 Task: Check article "Using macros to update tickets".
Action: Mouse pressed left at (1113, 171)
Screenshot: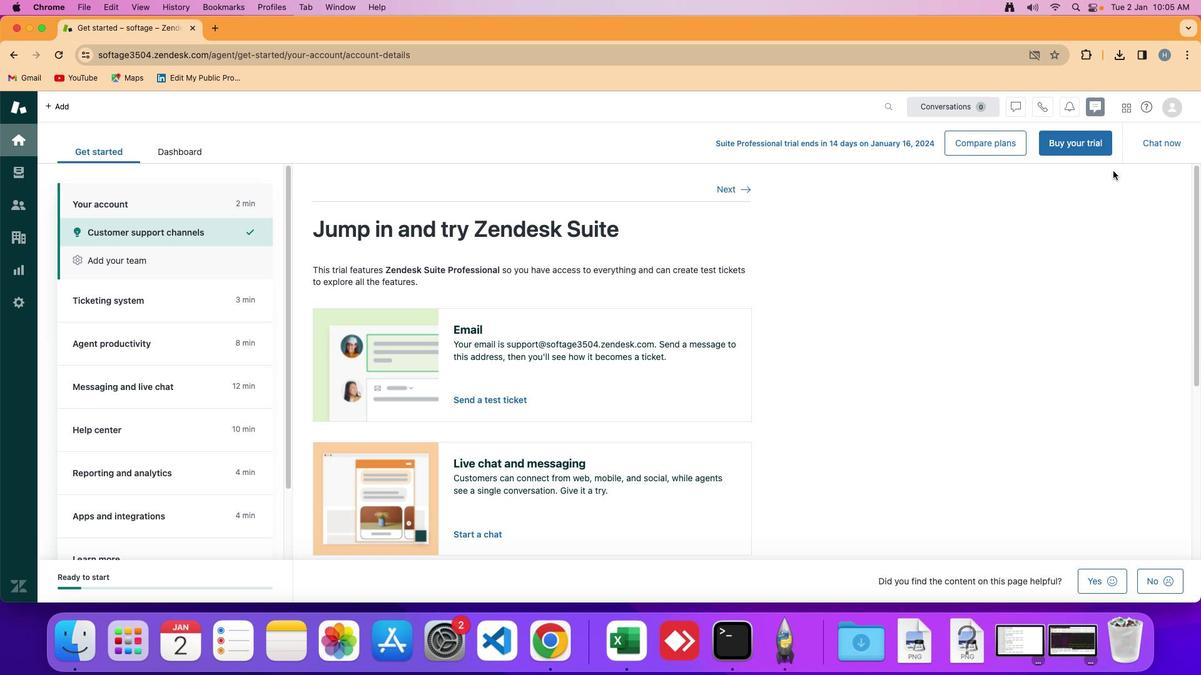 
Action: Mouse moved to (1147, 105)
Screenshot: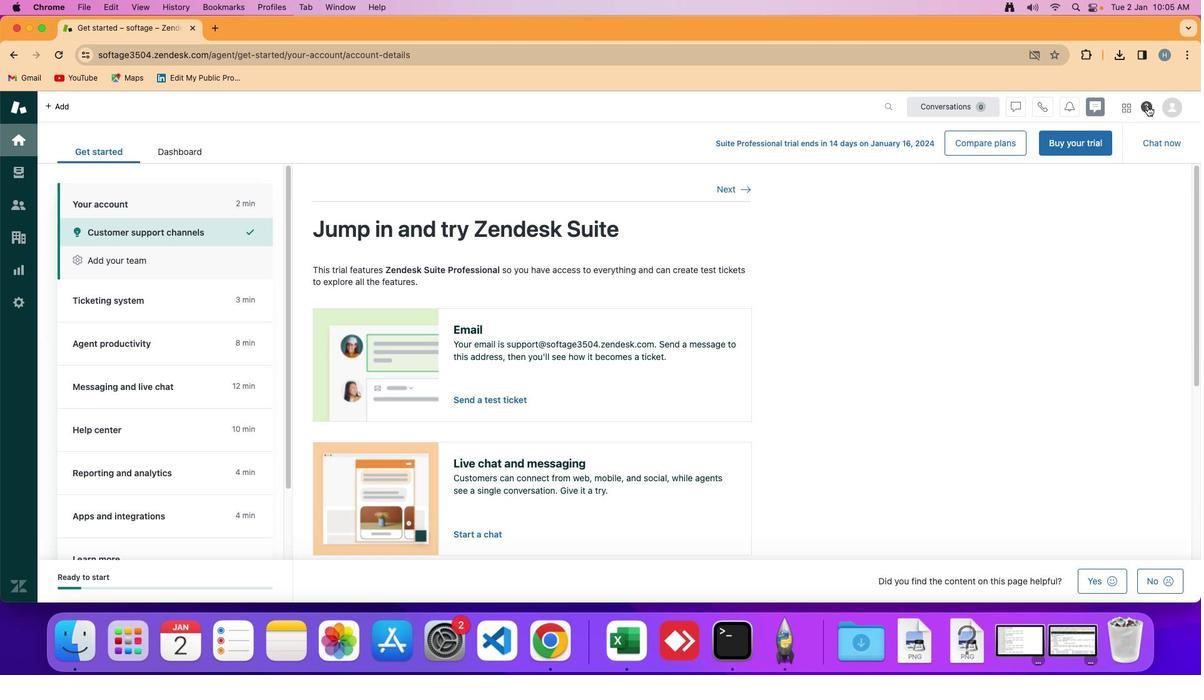 
Action: Mouse pressed left at (1147, 105)
Screenshot: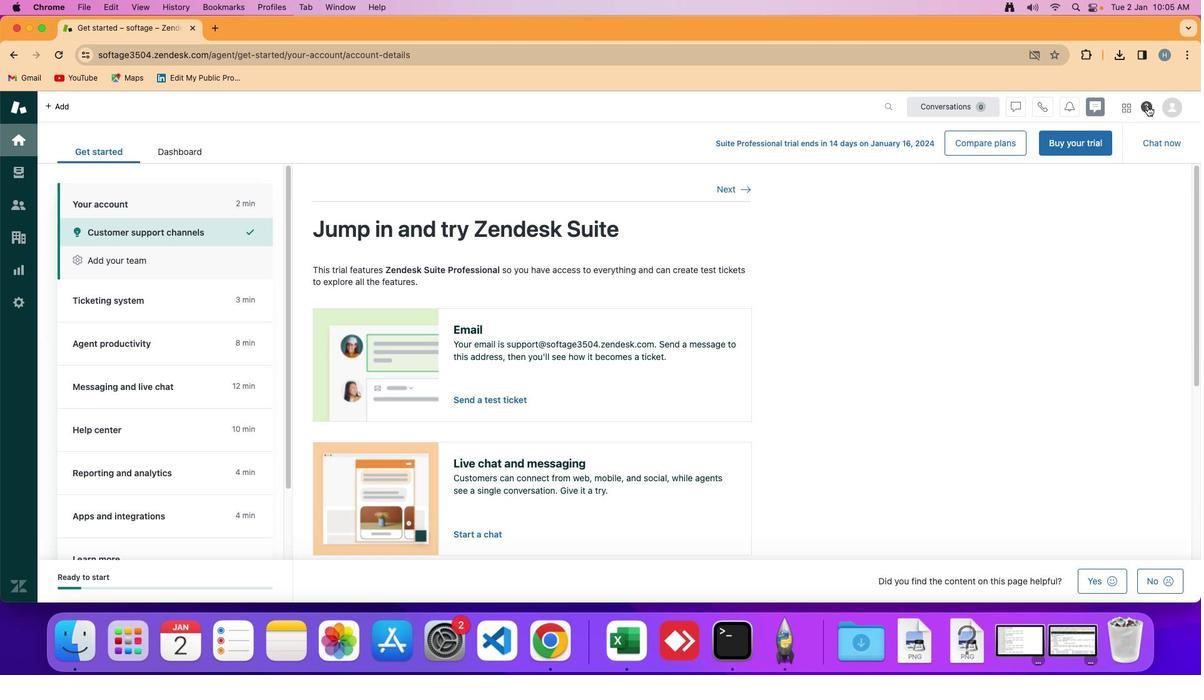 
Action: Mouse moved to (1065, 359)
Screenshot: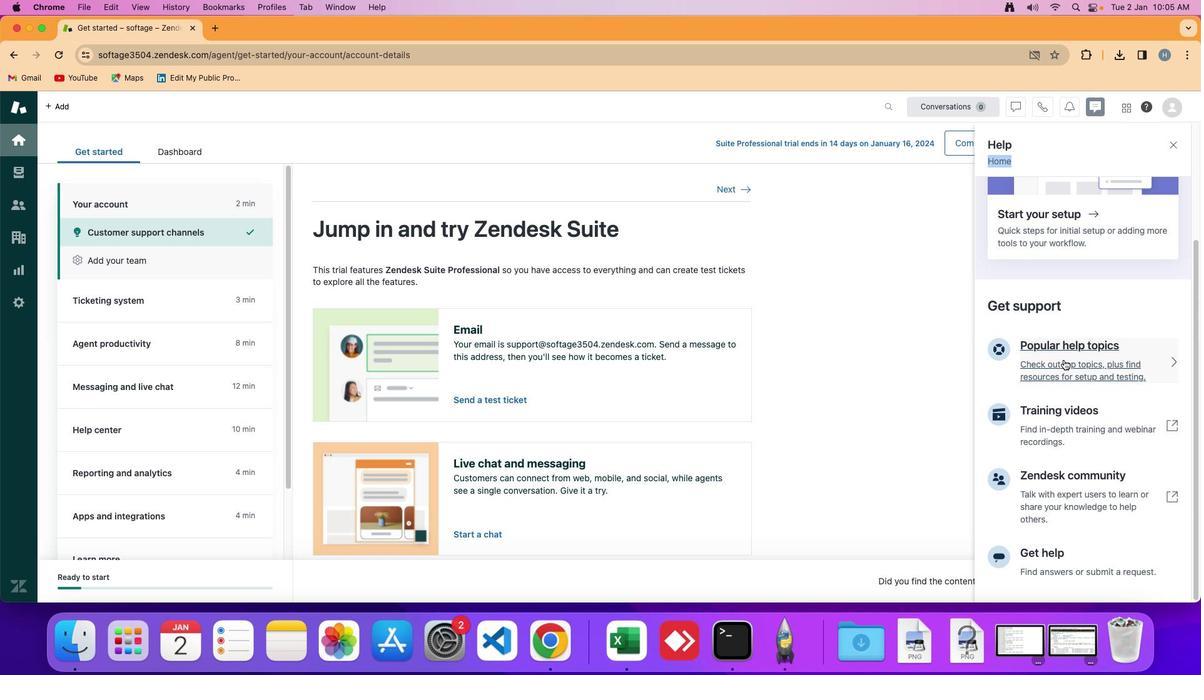 
Action: Mouse pressed left at (1065, 359)
Screenshot: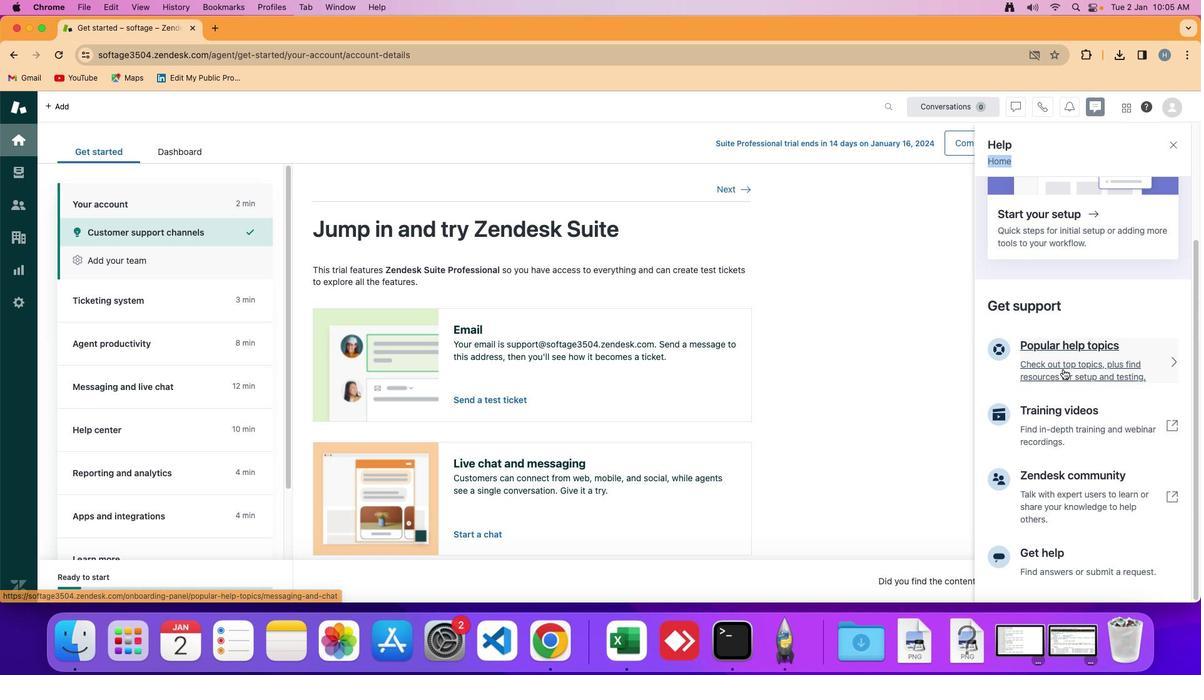 
Action: Mouse moved to (1070, 429)
Screenshot: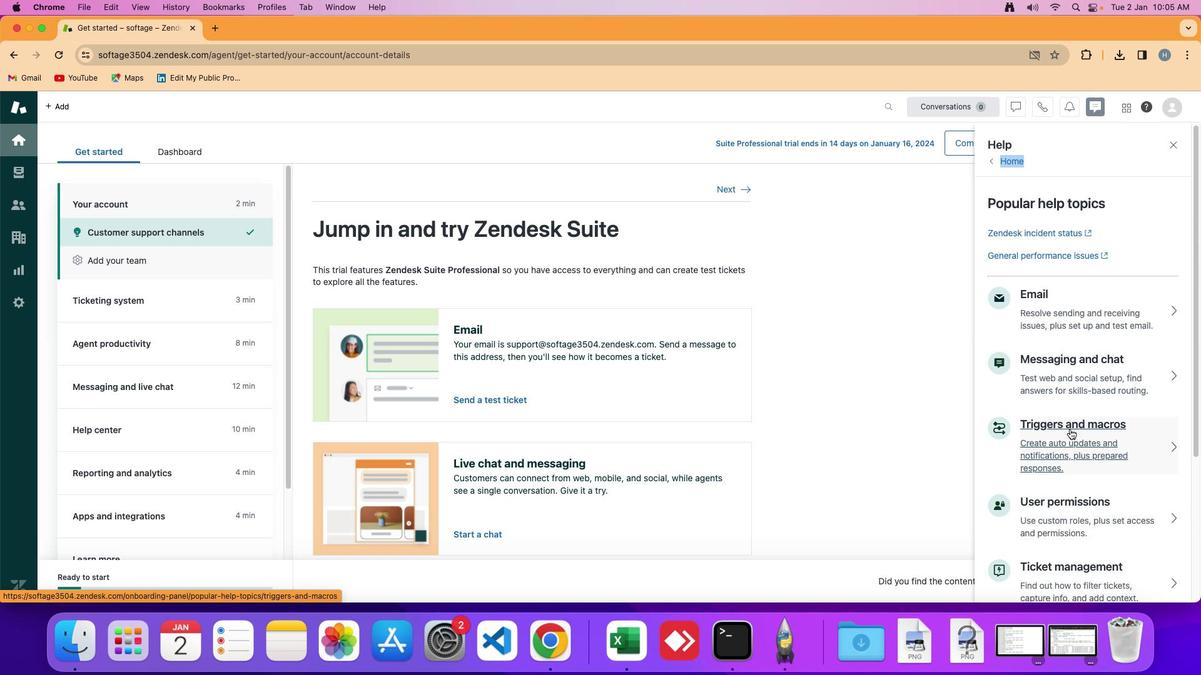 
Action: Mouse pressed left at (1070, 429)
Screenshot: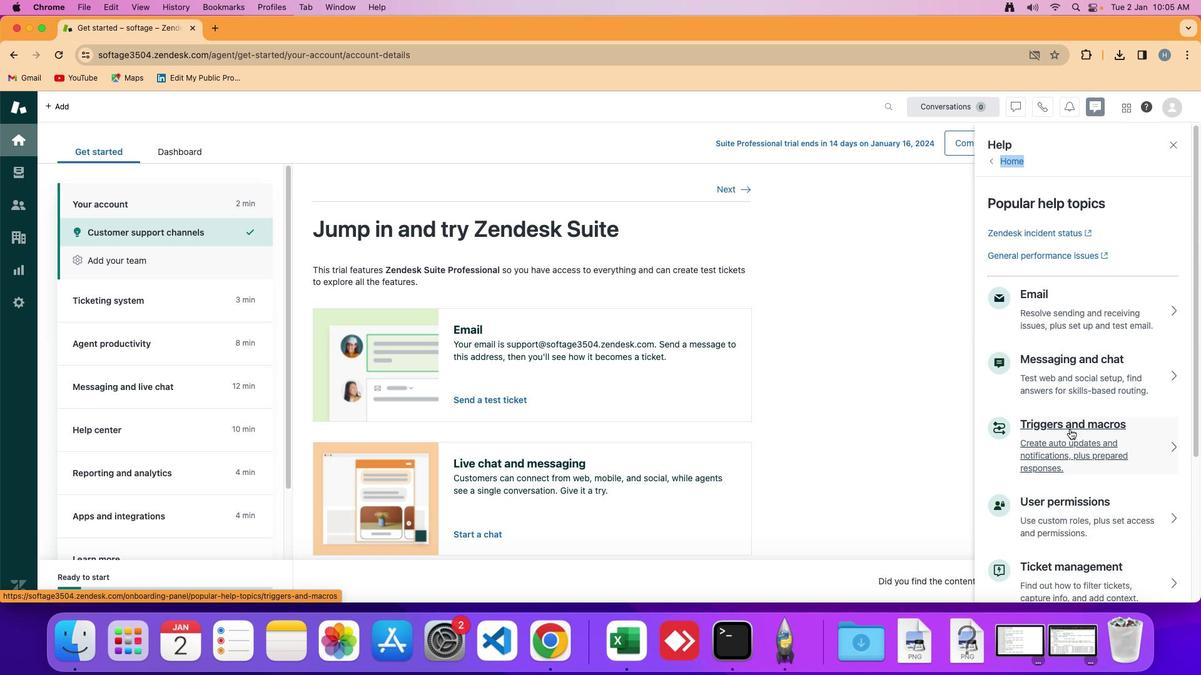 
Action: Mouse moved to (1082, 450)
Screenshot: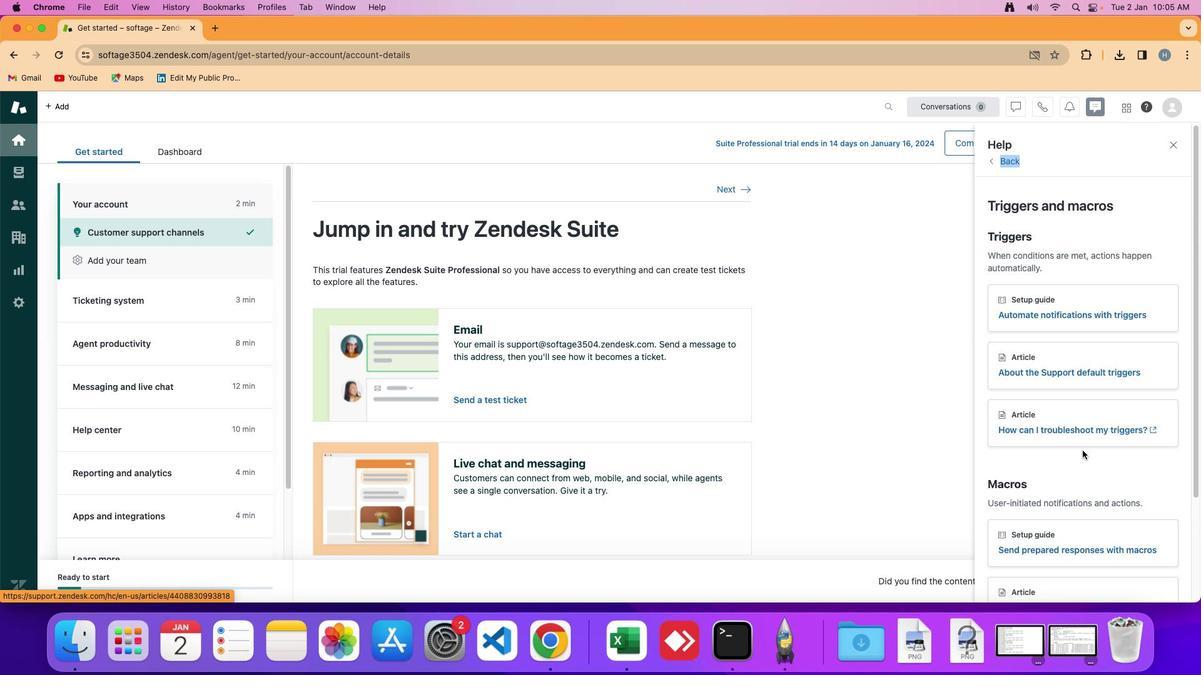 
Action: Mouse scrolled (1082, 450) with delta (0, 0)
Screenshot: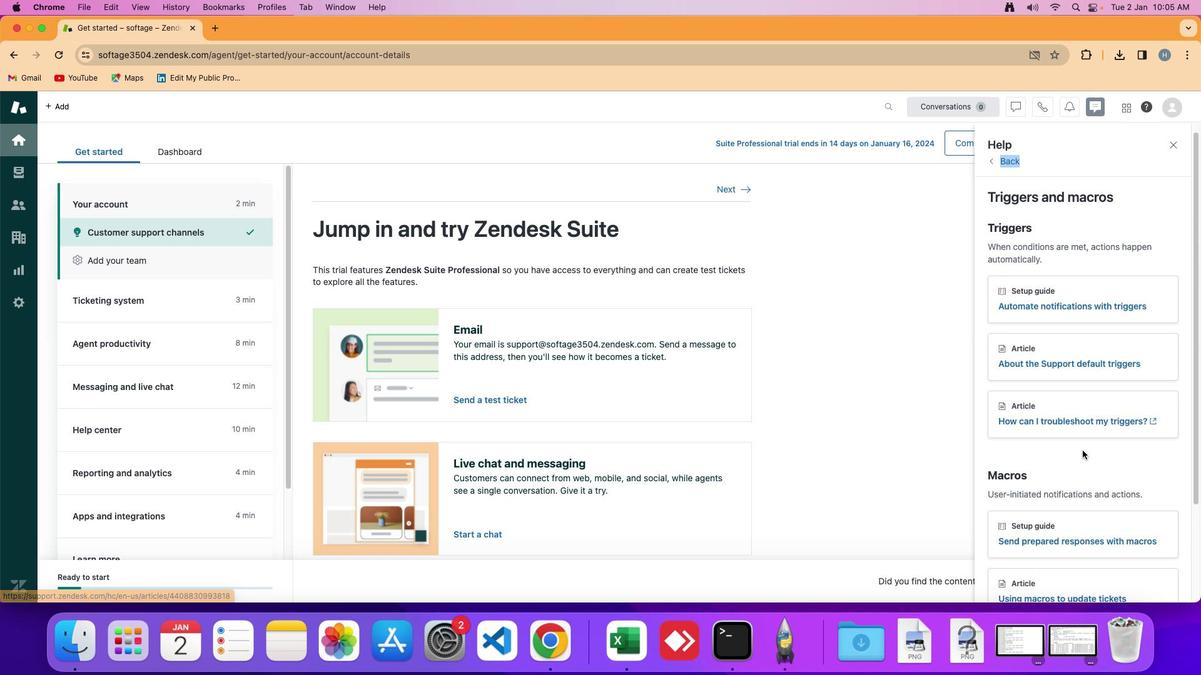 
Action: Mouse moved to (1082, 450)
Screenshot: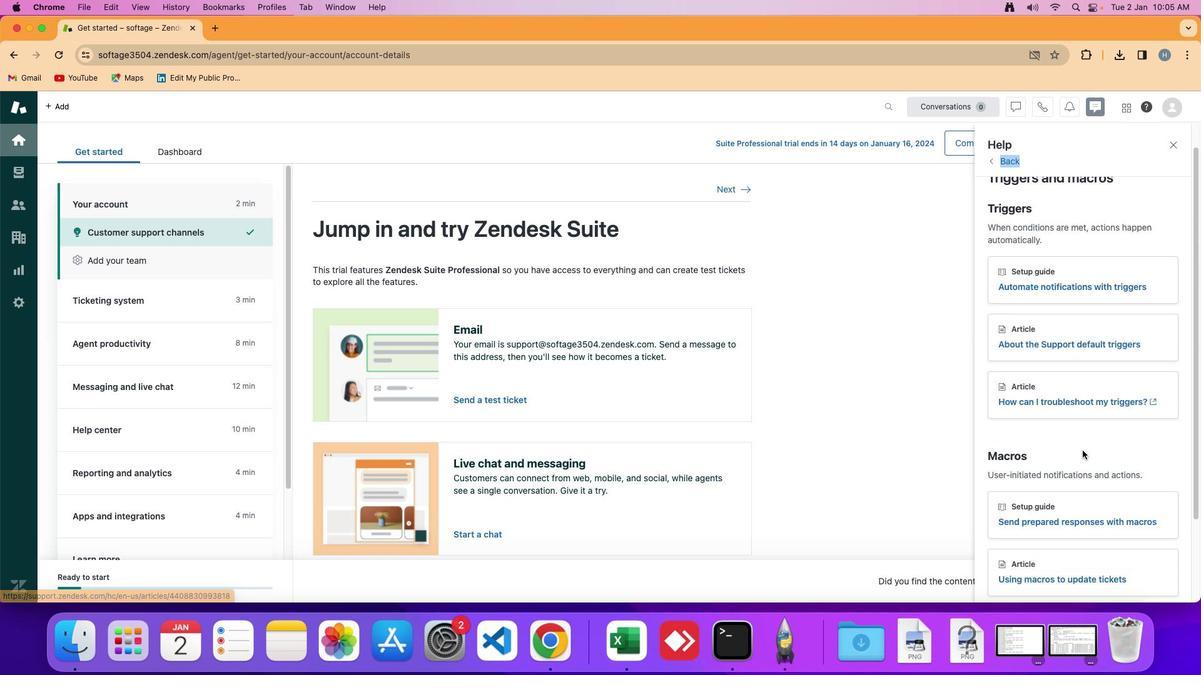
Action: Mouse scrolled (1082, 450) with delta (0, 0)
Screenshot: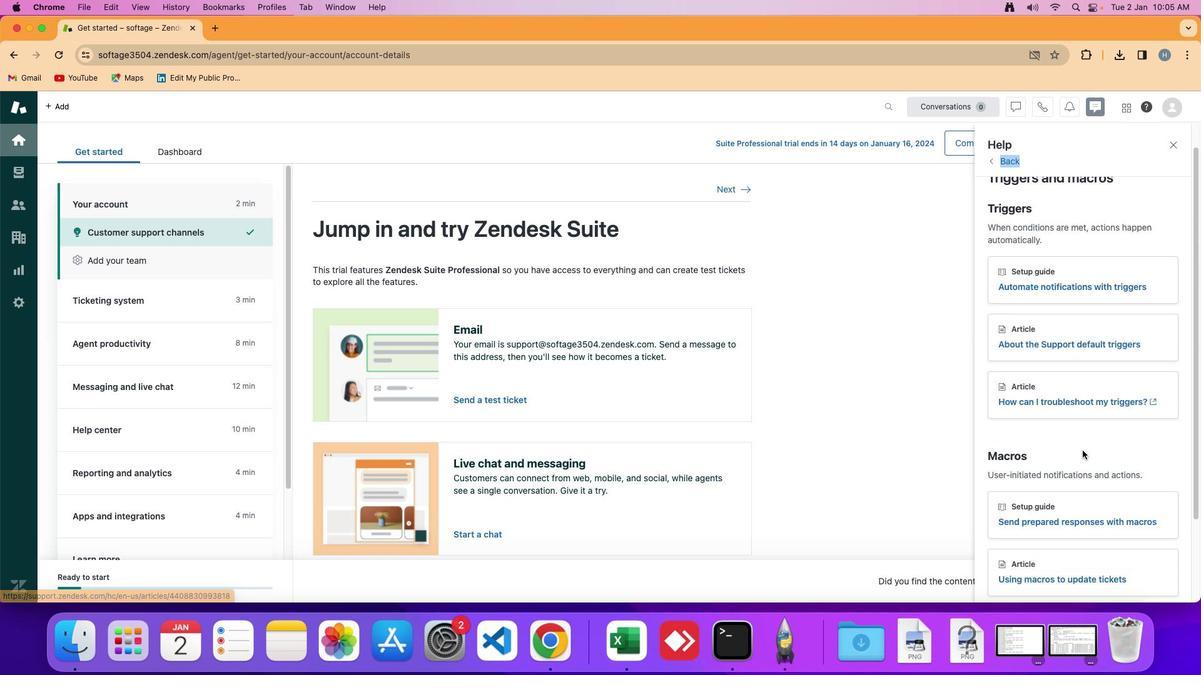 
Action: Mouse moved to (1082, 451)
Screenshot: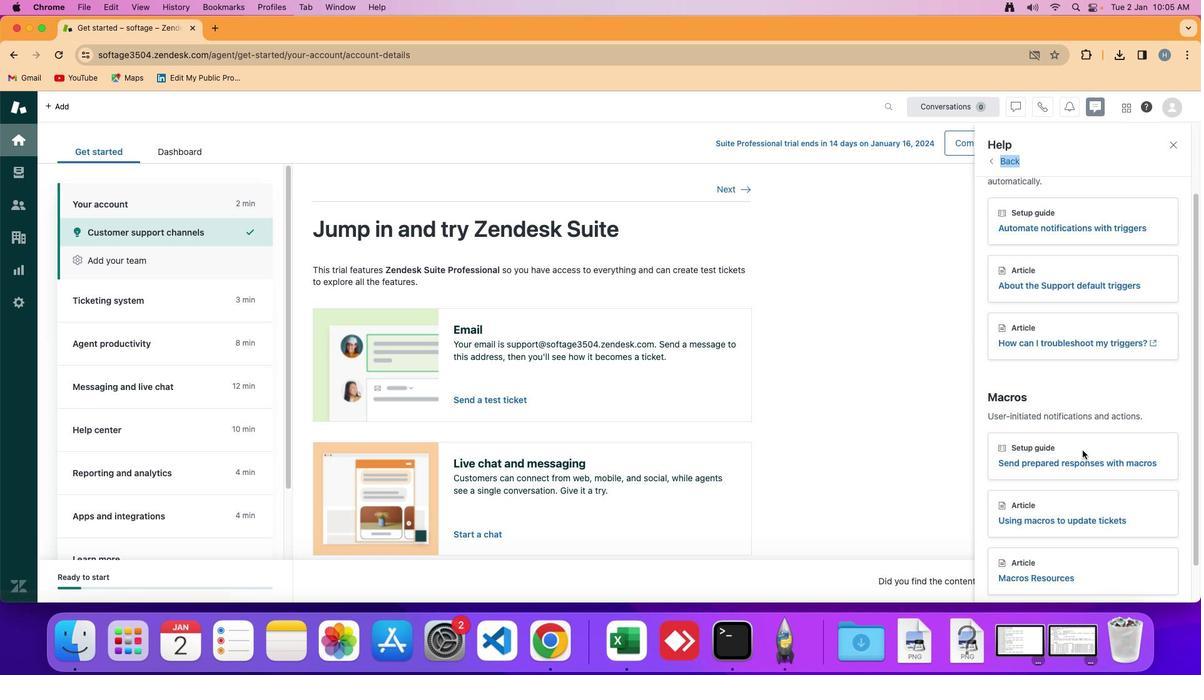 
Action: Mouse scrolled (1082, 451) with delta (0, -1)
Screenshot: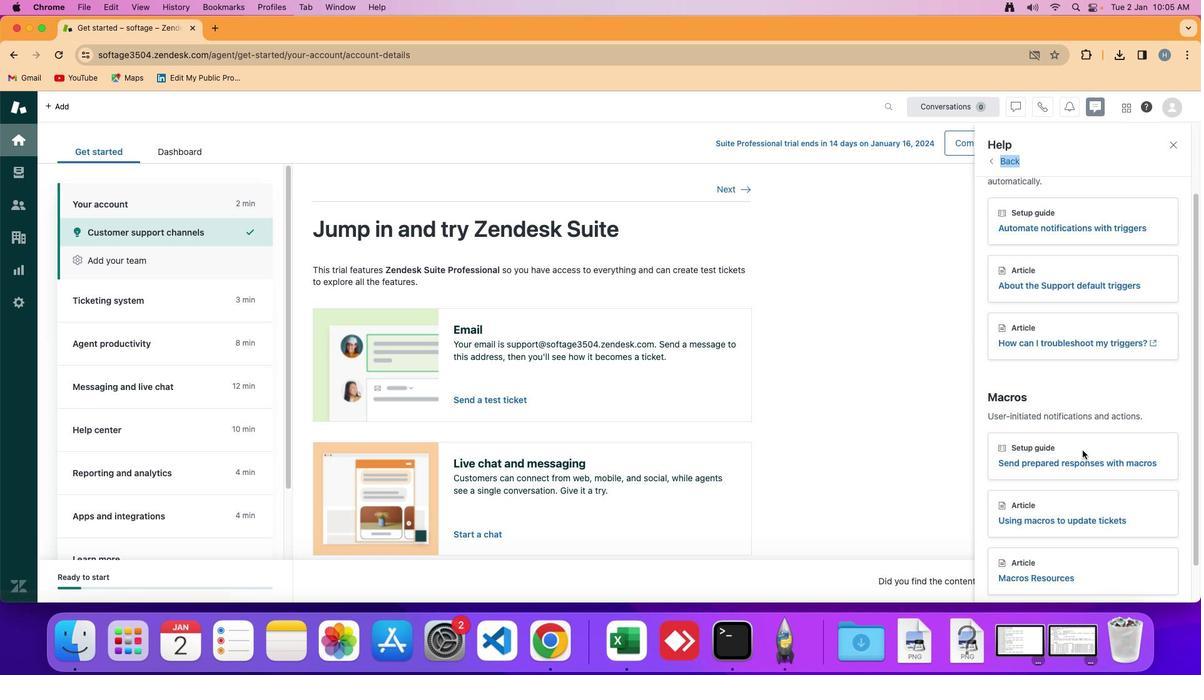 
Action: Mouse scrolled (1082, 451) with delta (0, -3)
Screenshot: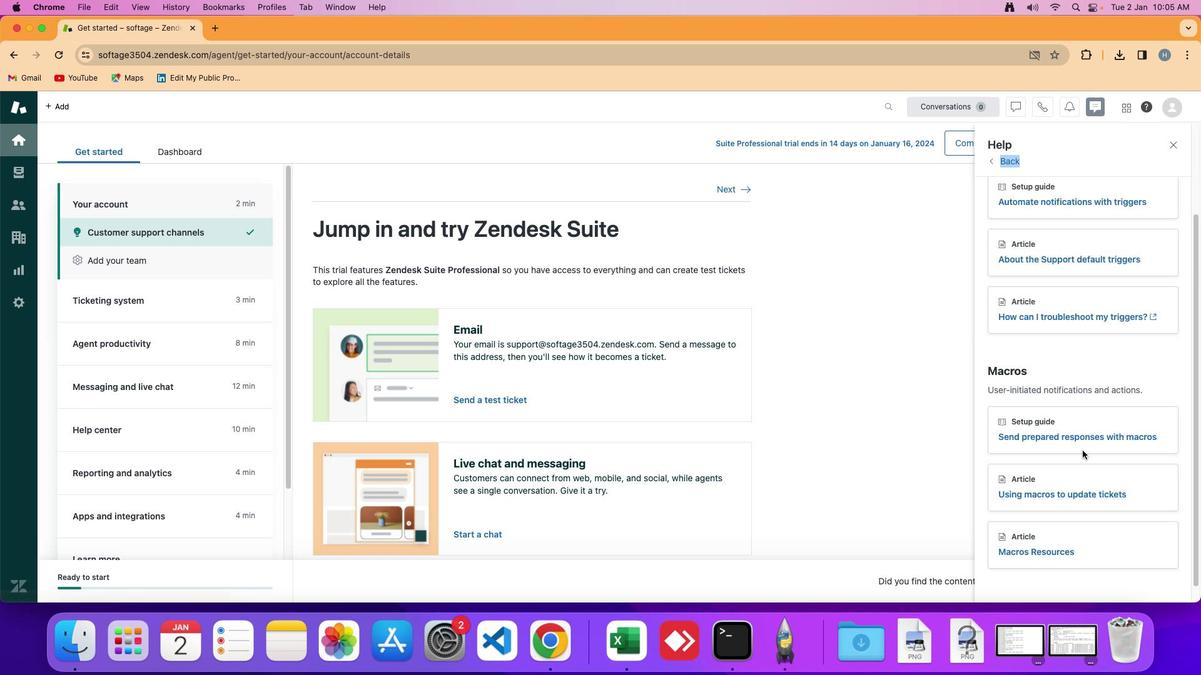 
Action: Mouse scrolled (1082, 451) with delta (0, -3)
Screenshot: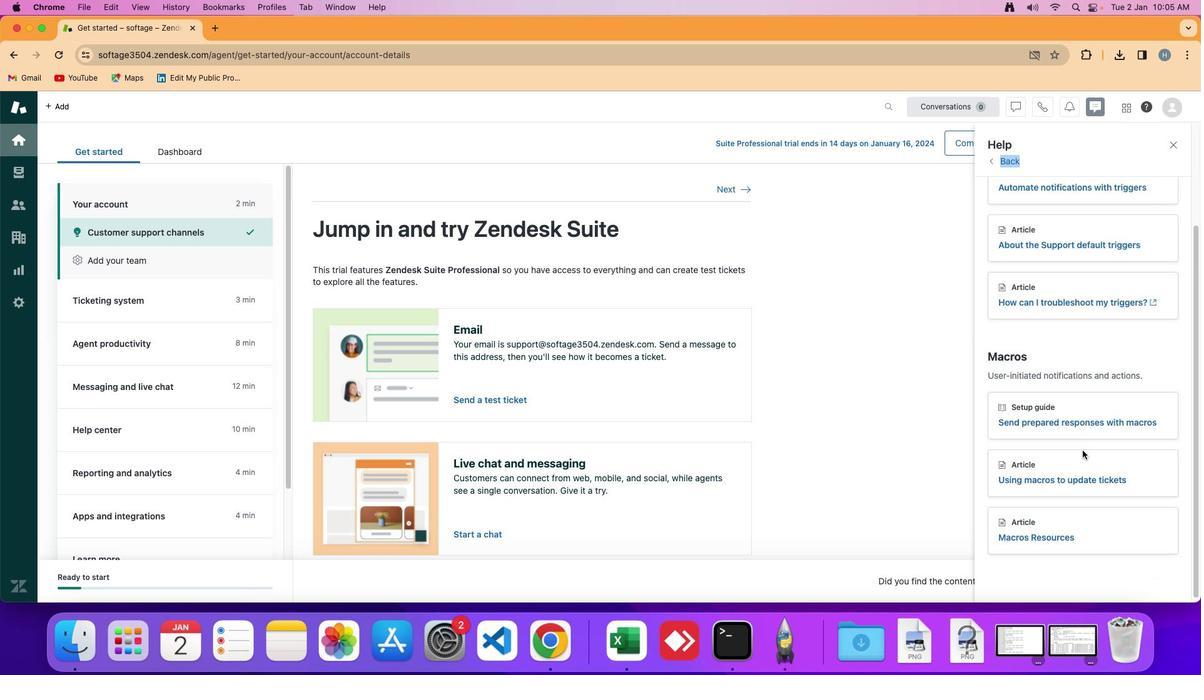
Action: Mouse scrolled (1082, 451) with delta (0, -4)
Screenshot: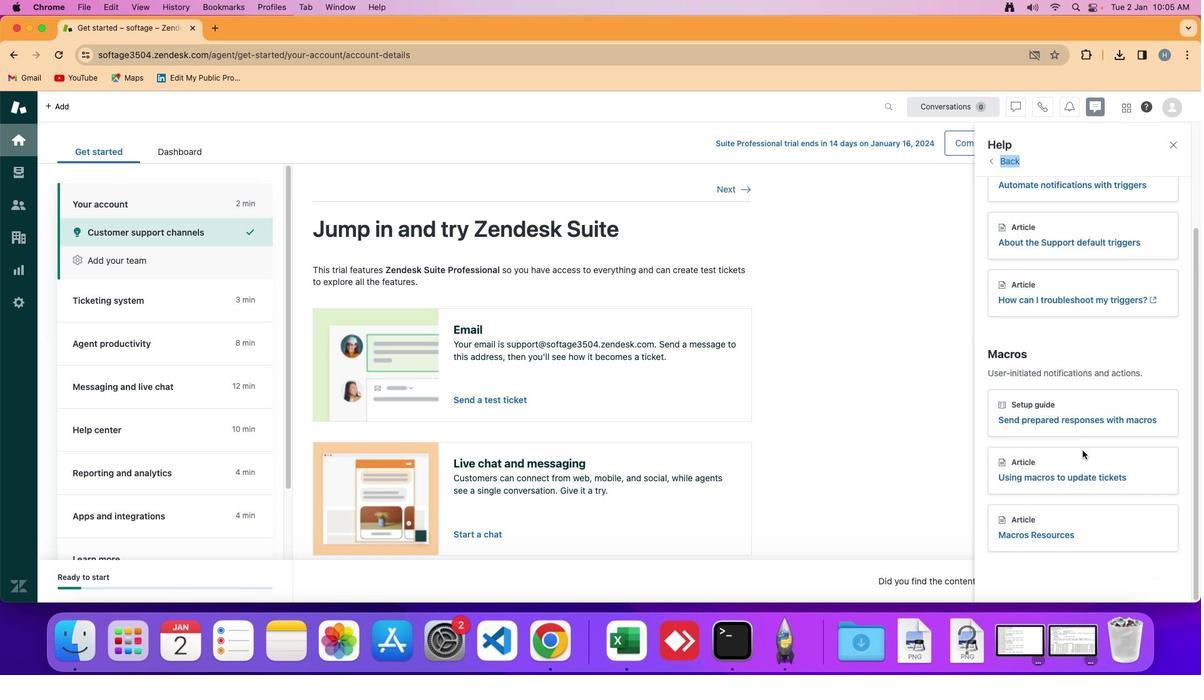 
Action: Mouse moved to (1078, 478)
Screenshot: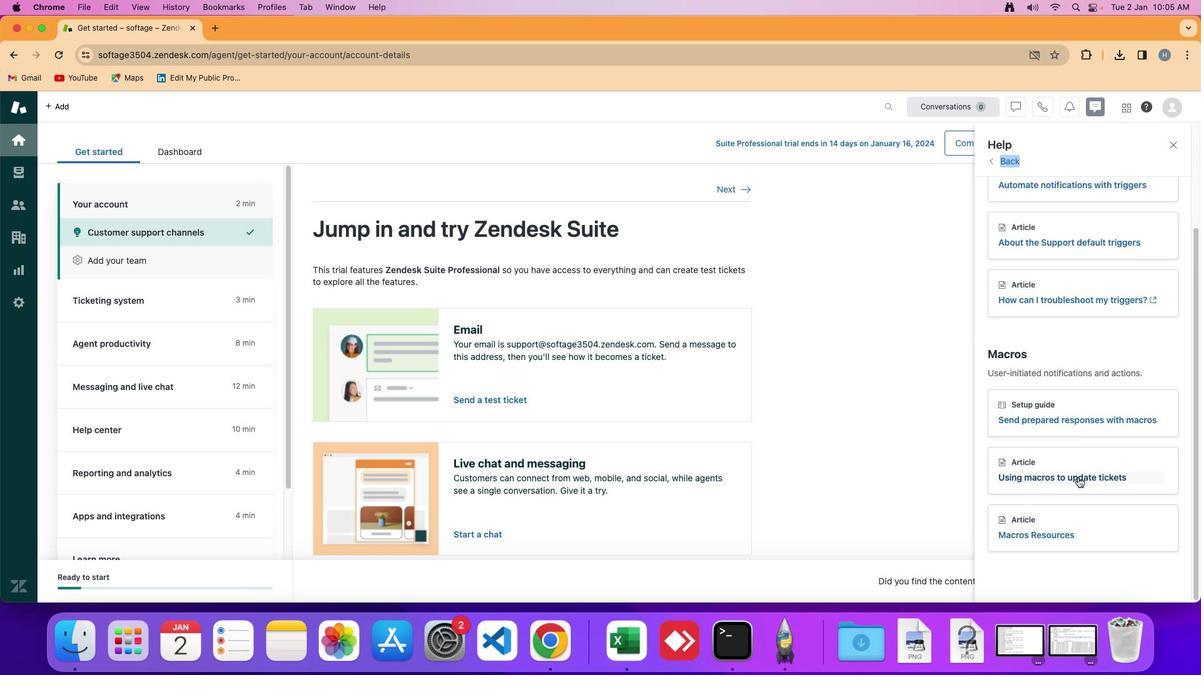 
Action: Mouse pressed left at (1078, 478)
Screenshot: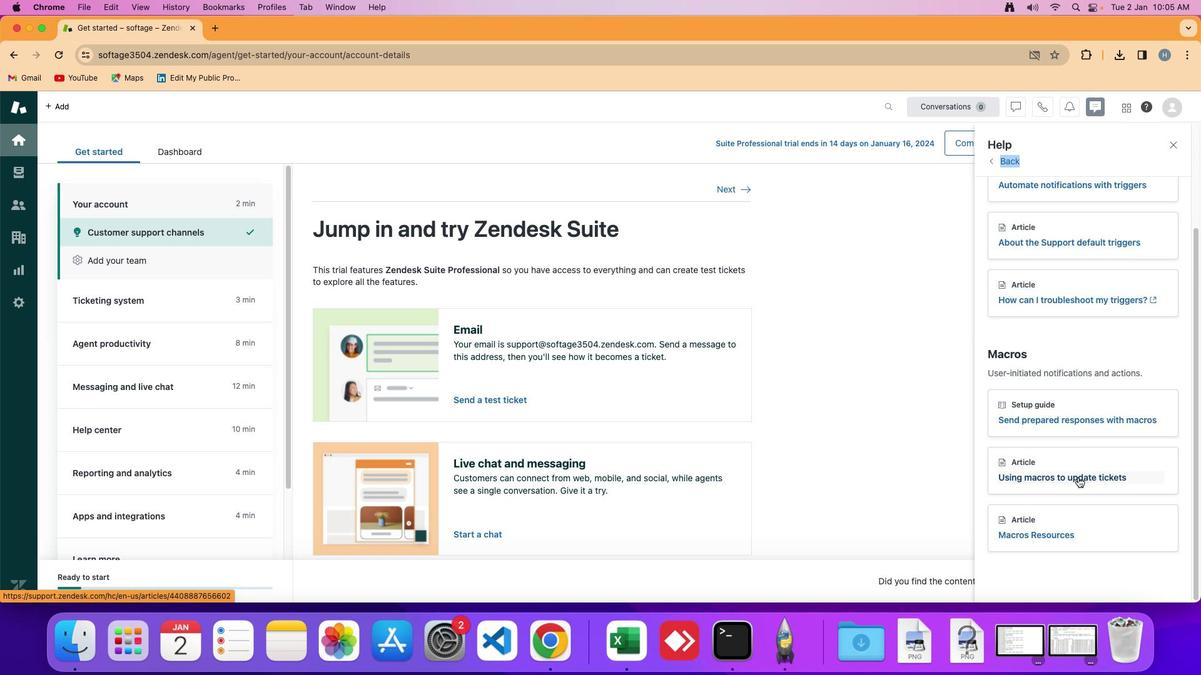 
Action: Mouse moved to (1077, 478)
Screenshot: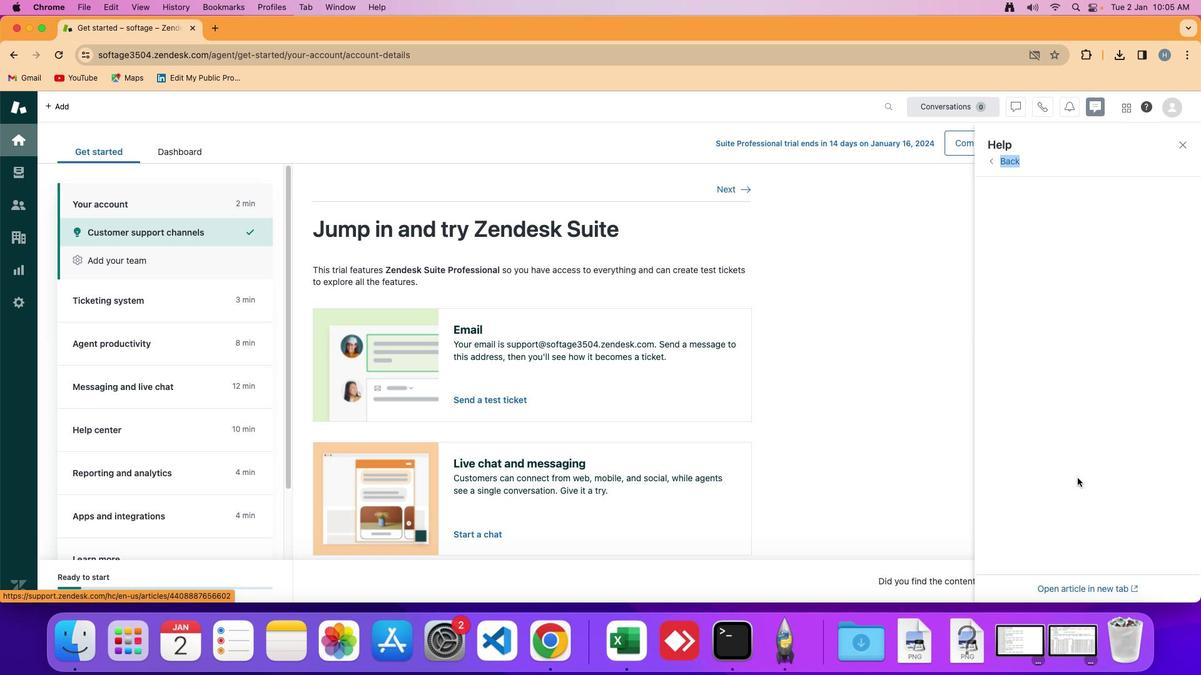
